 Task: Create in the project UpwardTech in Backlog an issue 'Upgrade the scalability of a web application to handle a growing number of users and transactions', assign it to team member softage.2@softage.net and change the status to IN PROGRESS.
Action: Mouse moved to (207, 254)
Screenshot: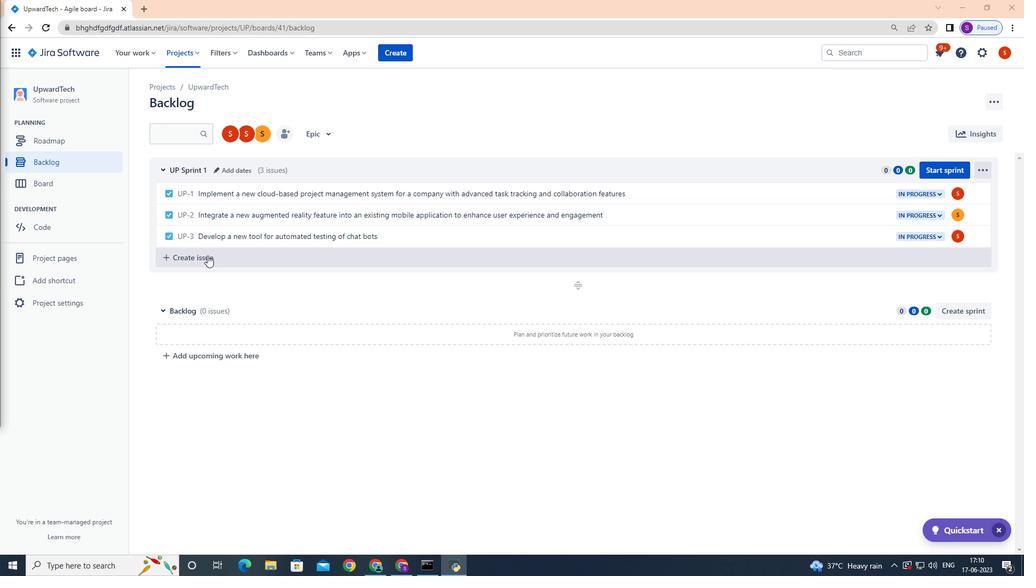 
Action: Mouse pressed left at (207, 254)
Screenshot: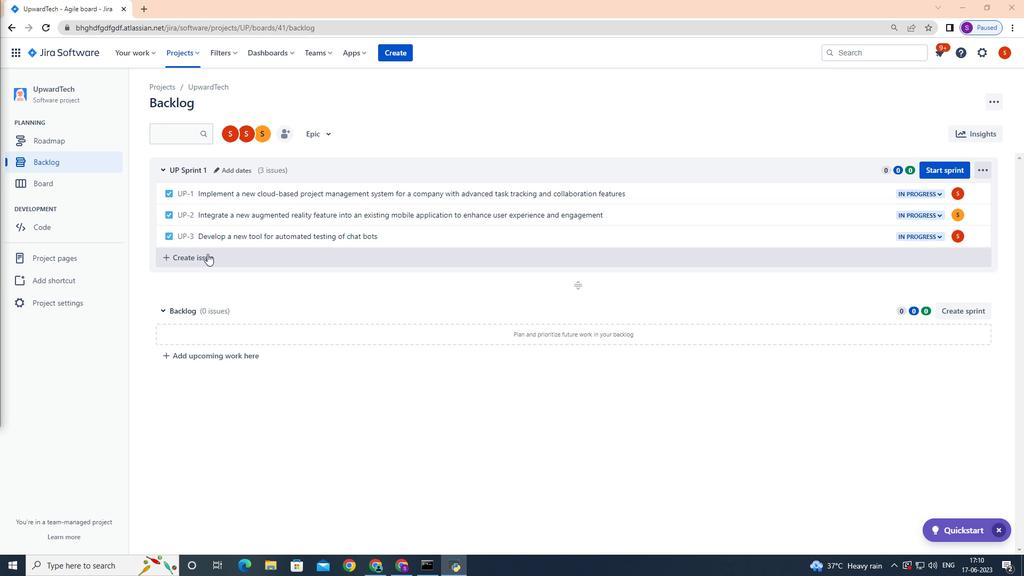 
Action: Key pressed <Key.shift>Upgrad<Key.space><Key.backspace>e<Key.space>the<Key.space>scalability<Key.space>p<Key.backspace>of<Key.space>a<Key.space>web<Key.space>application<Key.space>to<Key.space>handle<Key.space>a<Key.space>growim<Key.backspace><Key.backspace>ing<Key.space>number<Key.space>of<Key.space>users<Key.space>ans<Key.backspace>d<Key.space>transactions<Key.enter>
Screenshot: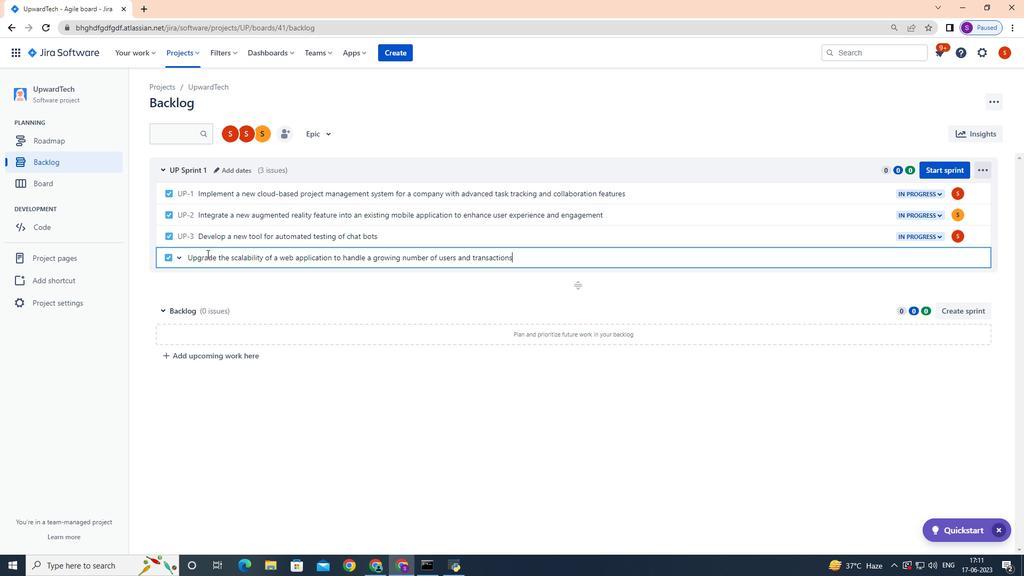 
Action: Mouse moved to (625, 260)
Screenshot: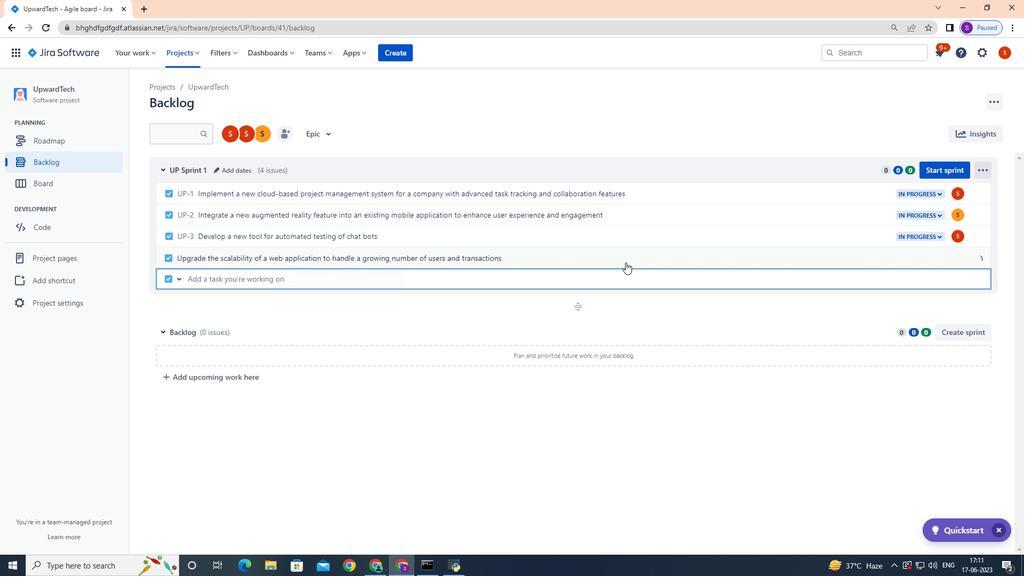 
Action: Mouse pressed left at (625, 260)
Screenshot: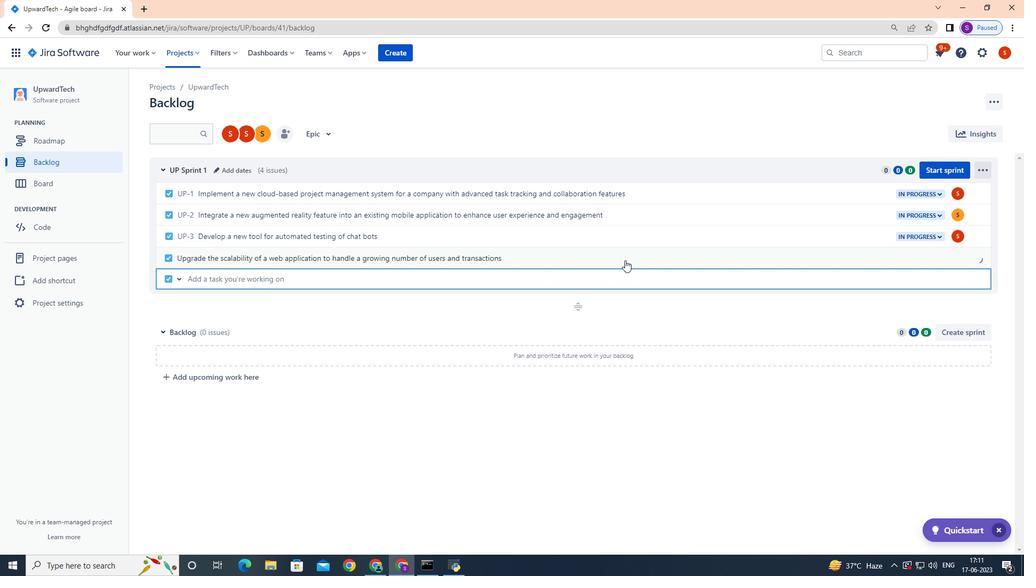 
Action: Mouse moved to (956, 256)
Screenshot: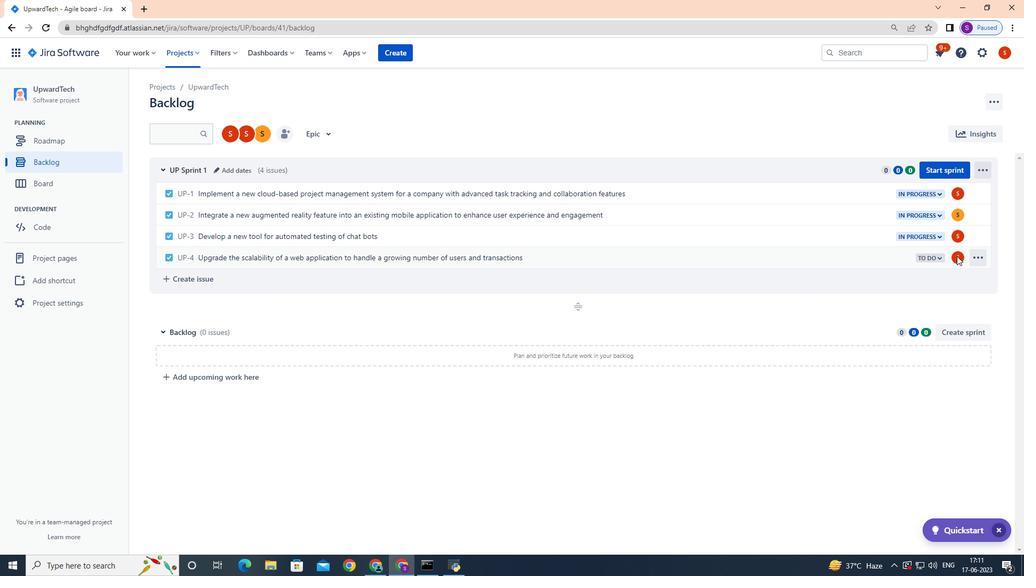 
Action: Mouse pressed left at (956, 256)
Screenshot: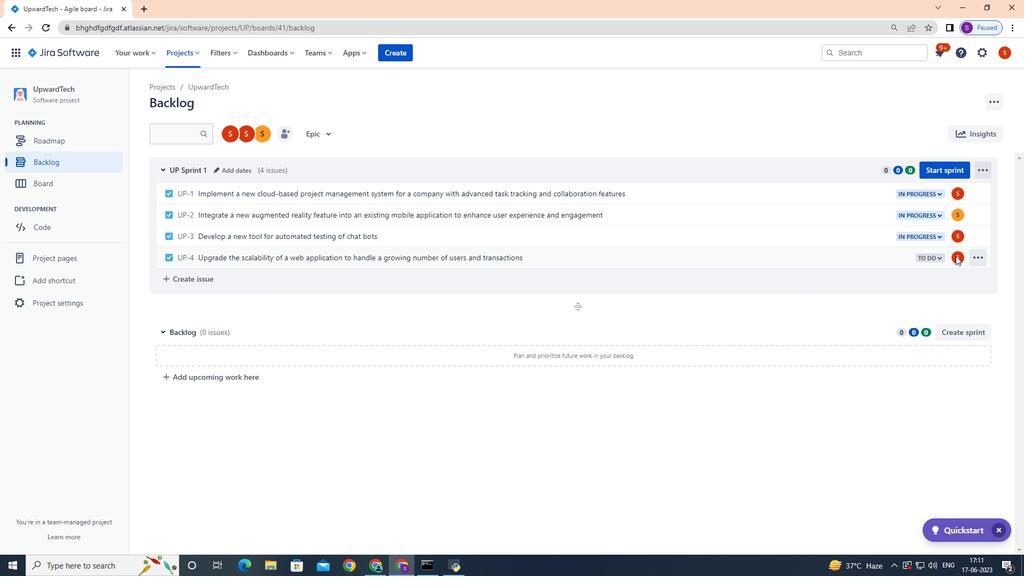 
Action: Key pressed softage.2
Screenshot: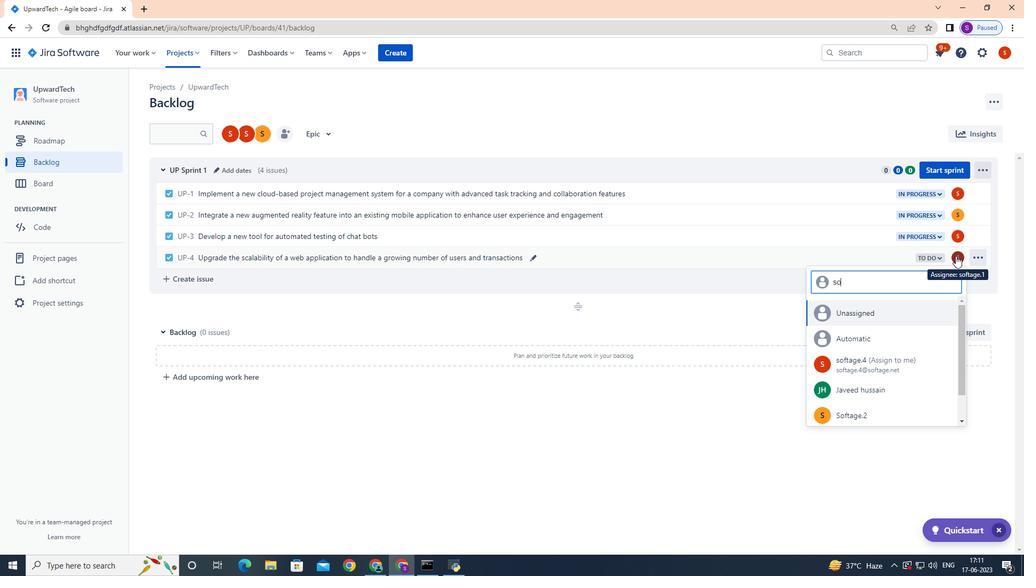 
Action: Mouse moved to (883, 341)
Screenshot: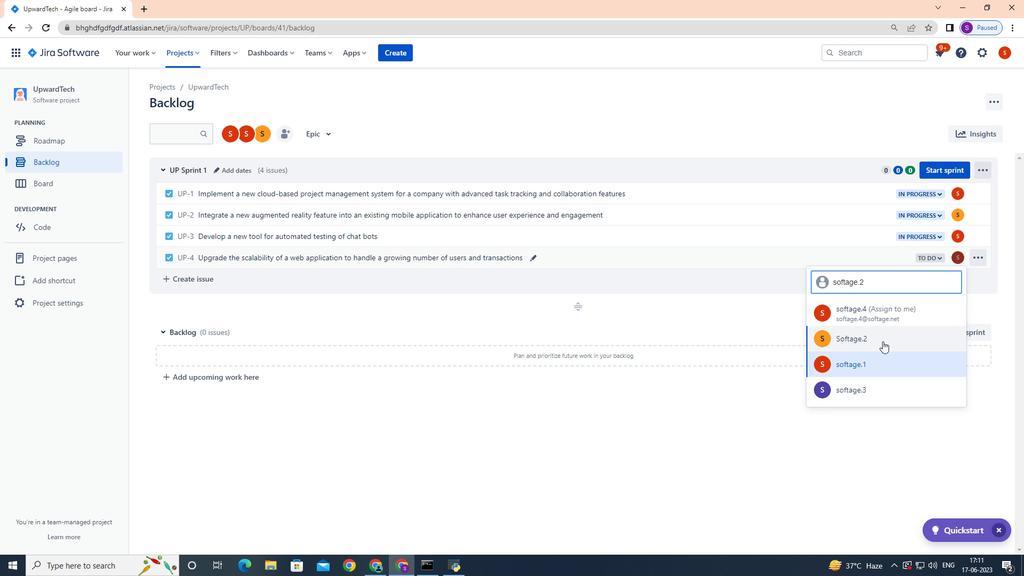 
Action: Mouse pressed left at (883, 341)
Screenshot: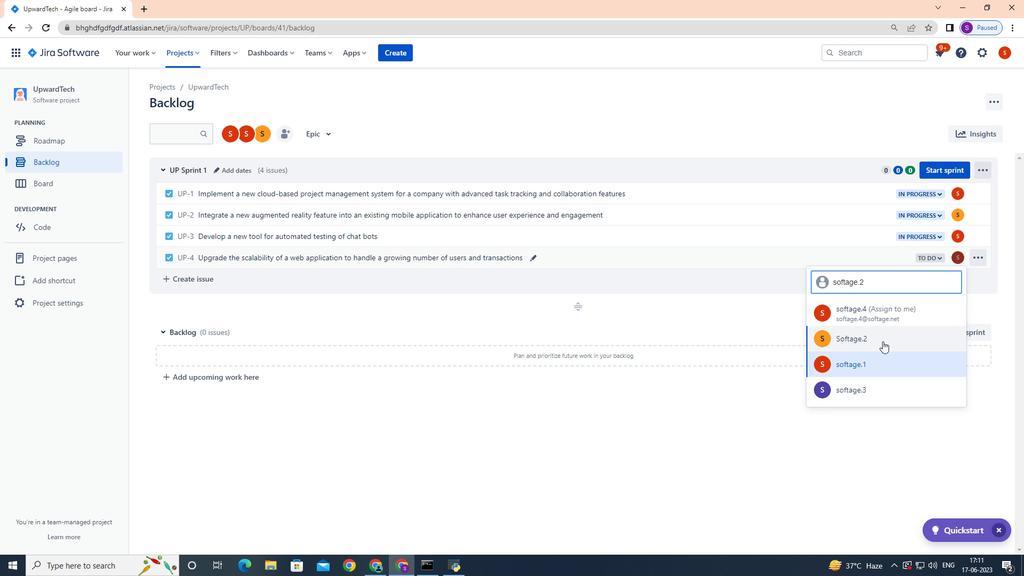 
Action: Mouse moved to (944, 257)
Screenshot: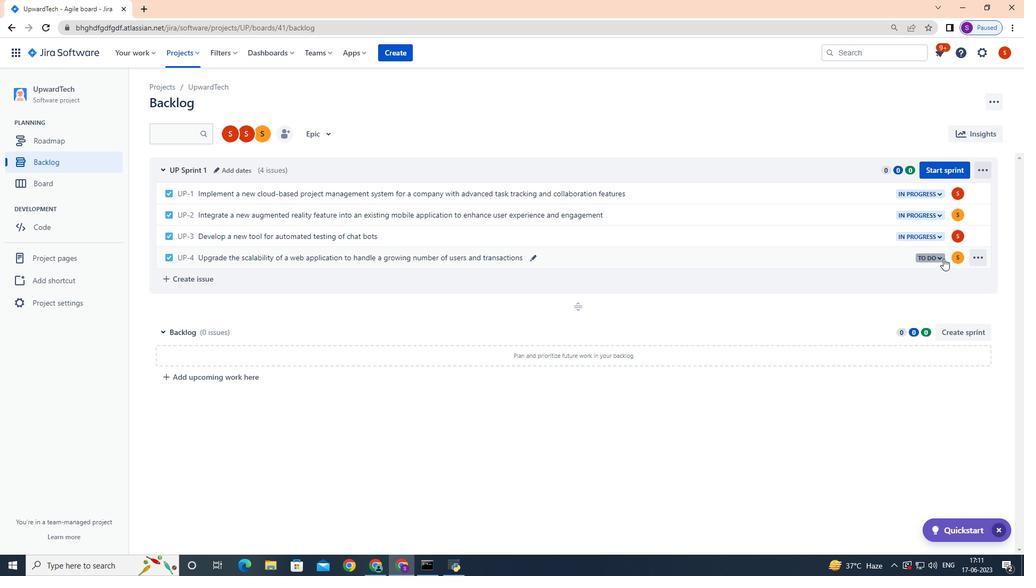 
Action: Mouse pressed left at (944, 257)
Screenshot: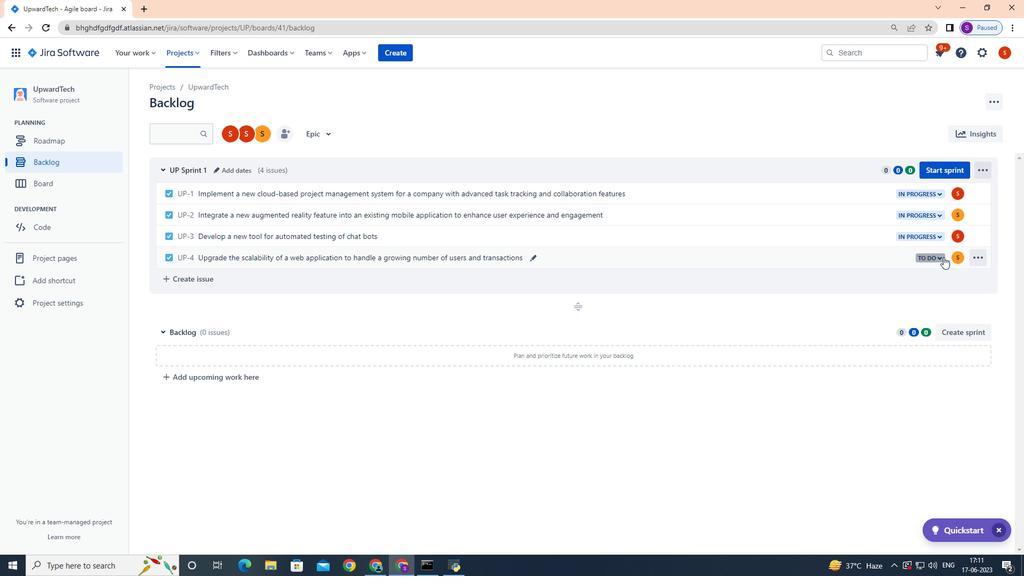 
Action: Mouse moved to (870, 277)
Screenshot: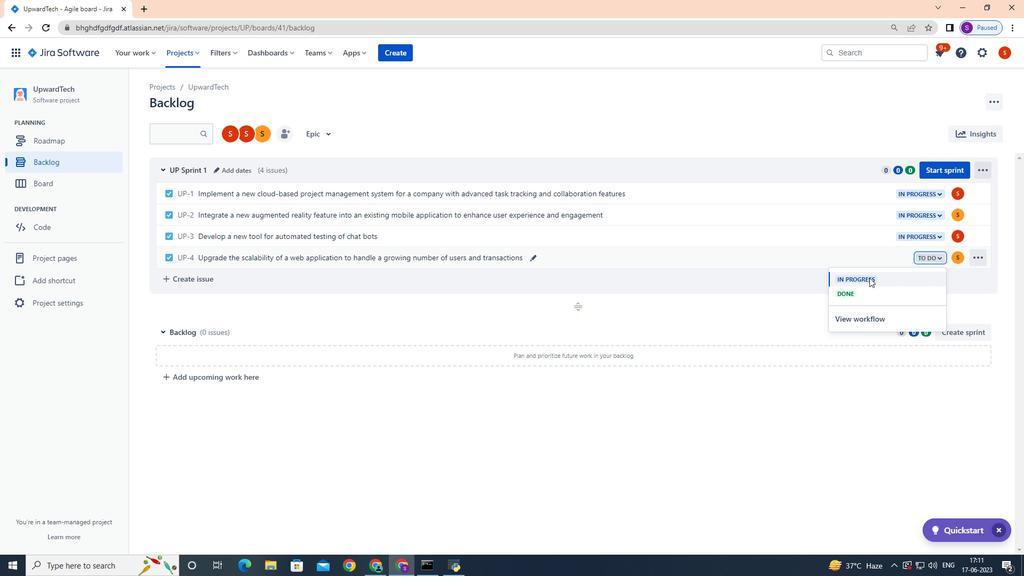 
Action: Mouse pressed left at (870, 277)
Screenshot: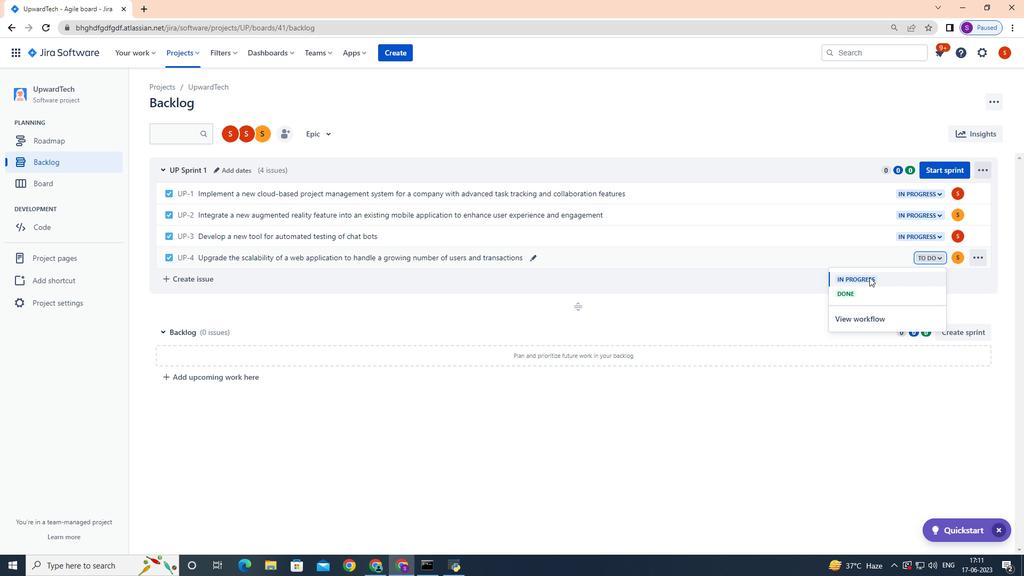 
Action: Mouse moved to (743, 460)
Screenshot: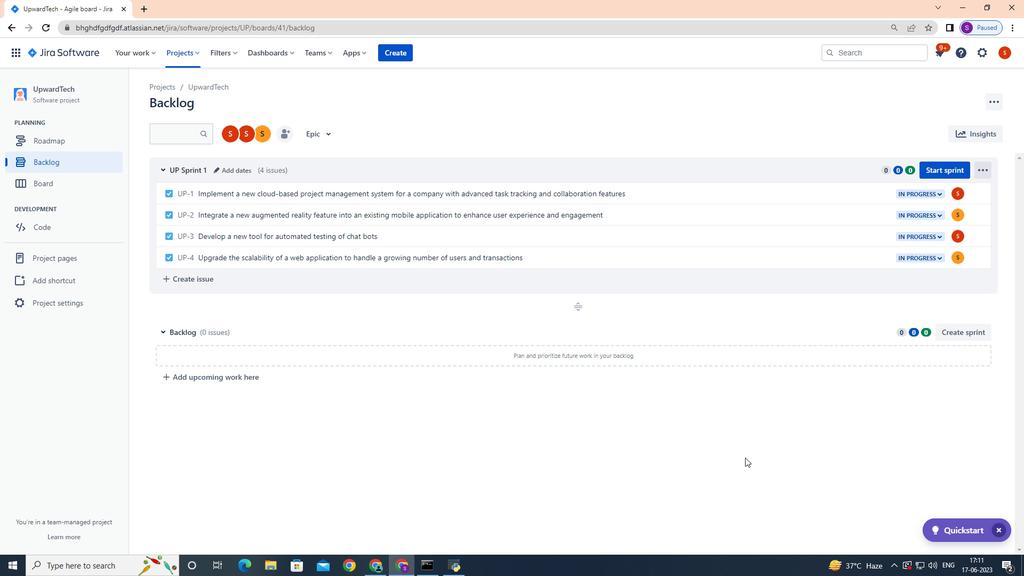 
